 Task: Edit the avatar of the profile "Smith" to Vinyl.
Action: Mouse moved to (1064, 31)
Screenshot: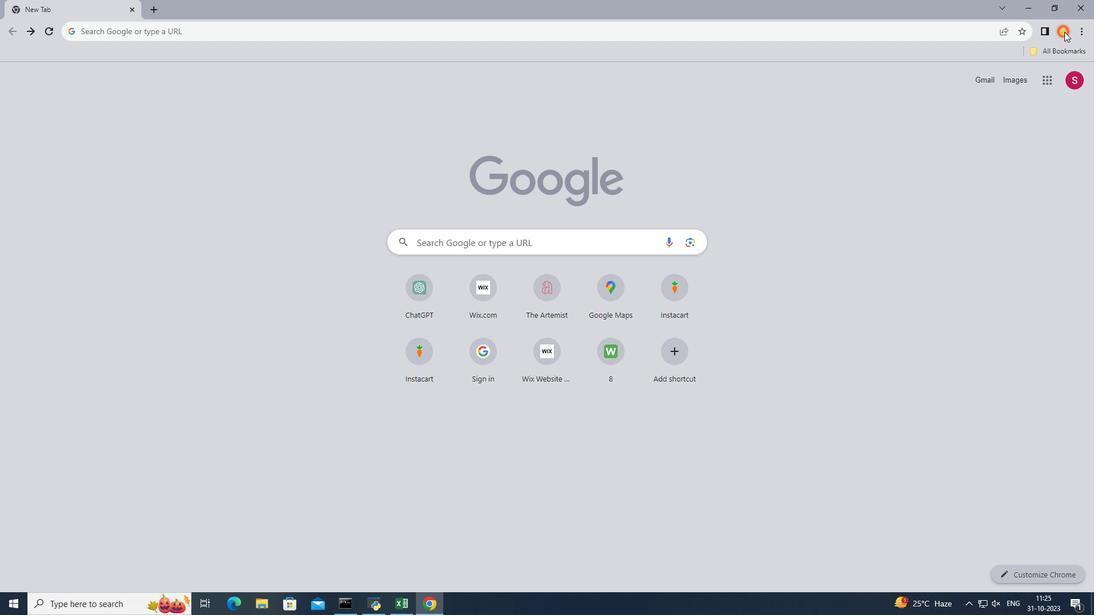 
Action: Mouse pressed left at (1064, 31)
Screenshot: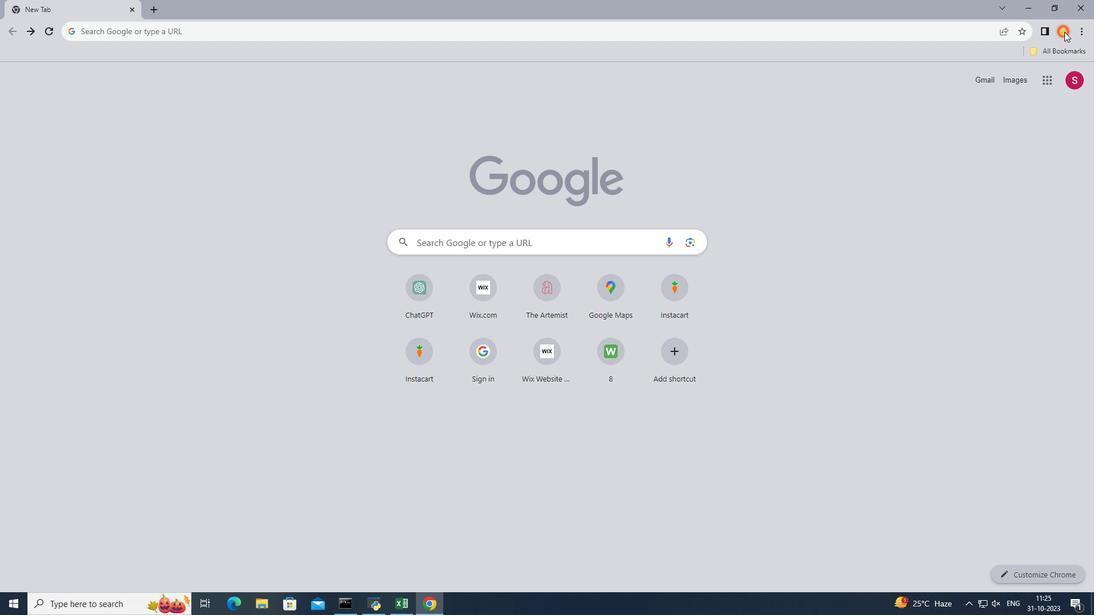 
Action: Mouse moved to (1051, 286)
Screenshot: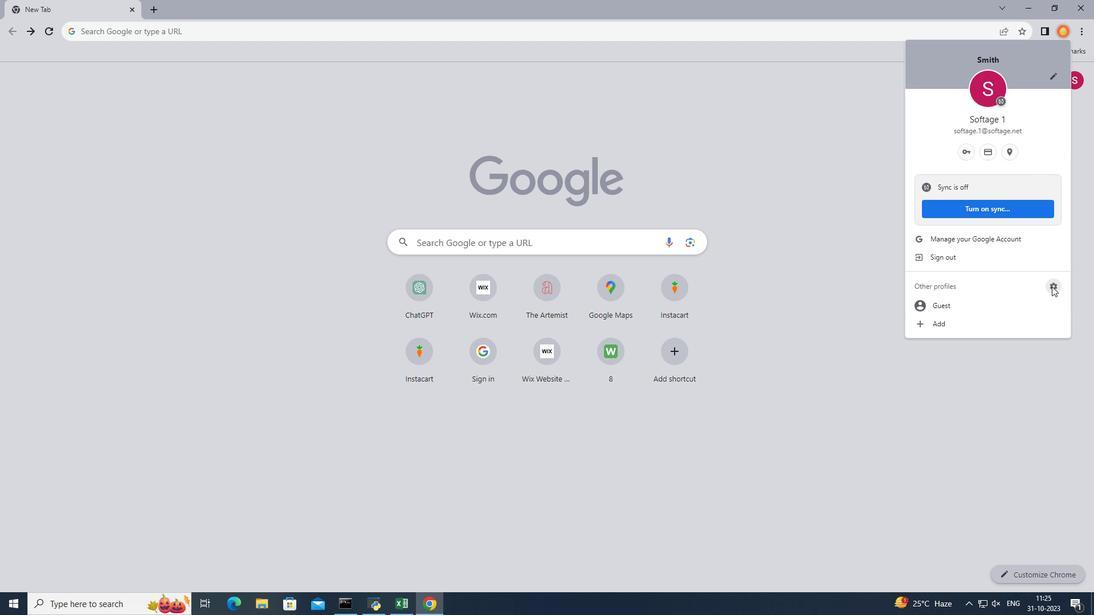 
Action: Mouse pressed left at (1051, 286)
Screenshot: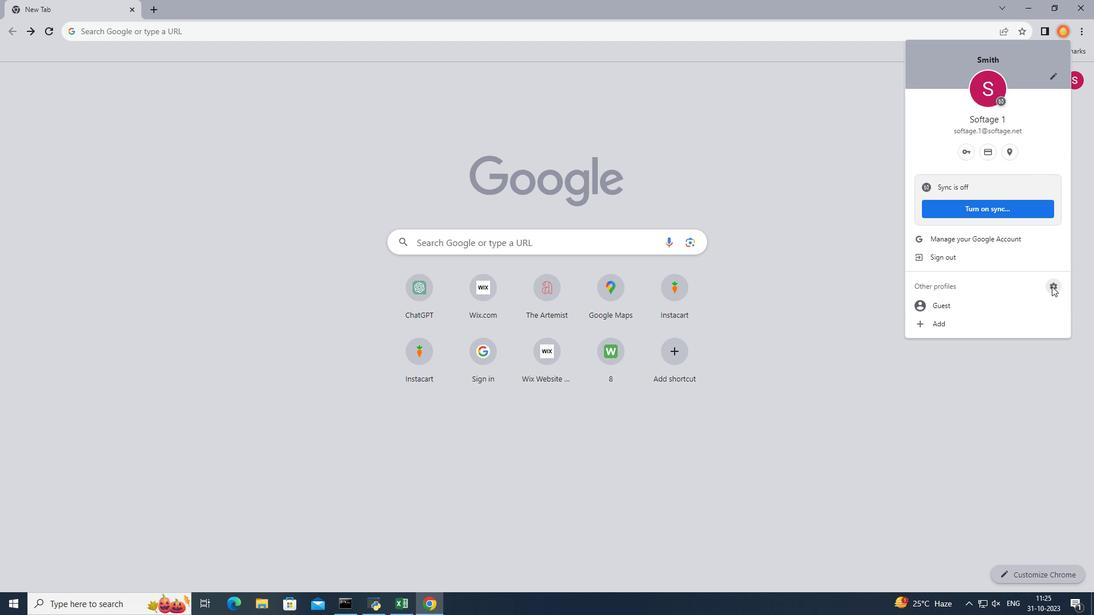 
Action: Mouse moved to (533, 307)
Screenshot: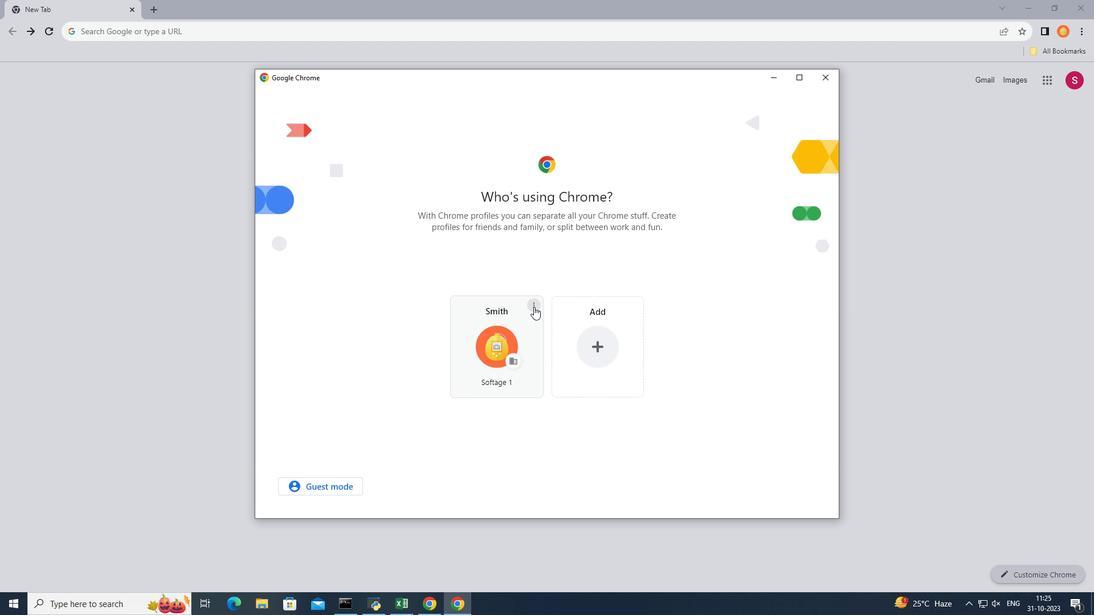 
Action: Mouse pressed left at (533, 307)
Screenshot: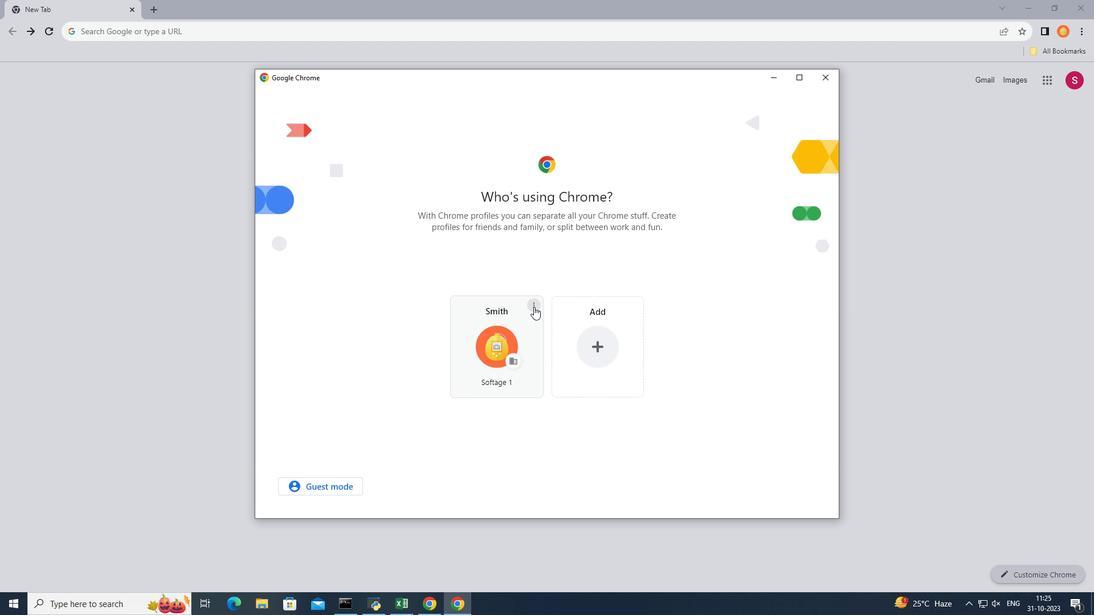 
Action: Mouse moved to (527, 309)
Screenshot: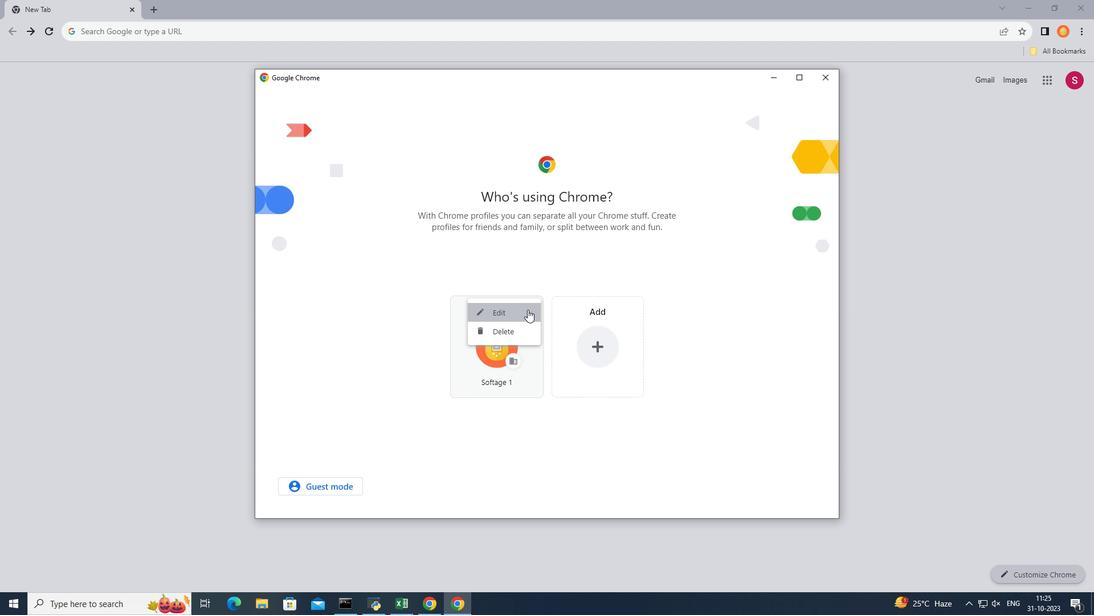 
Action: Mouse pressed left at (527, 309)
Screenshot: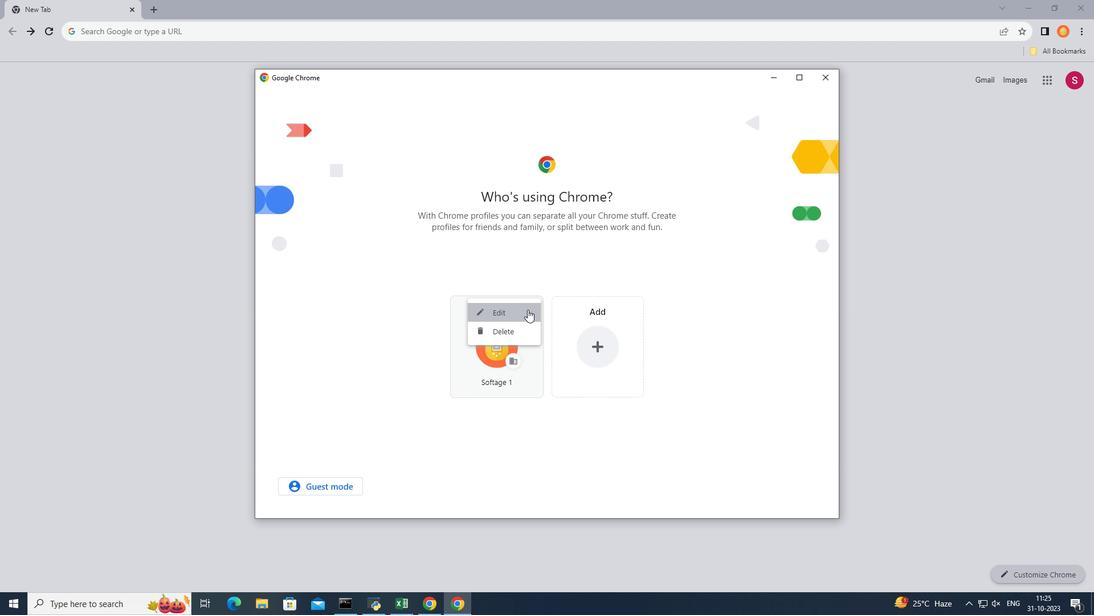 
Action: Mouse moved to (859, 388)
Screenshot: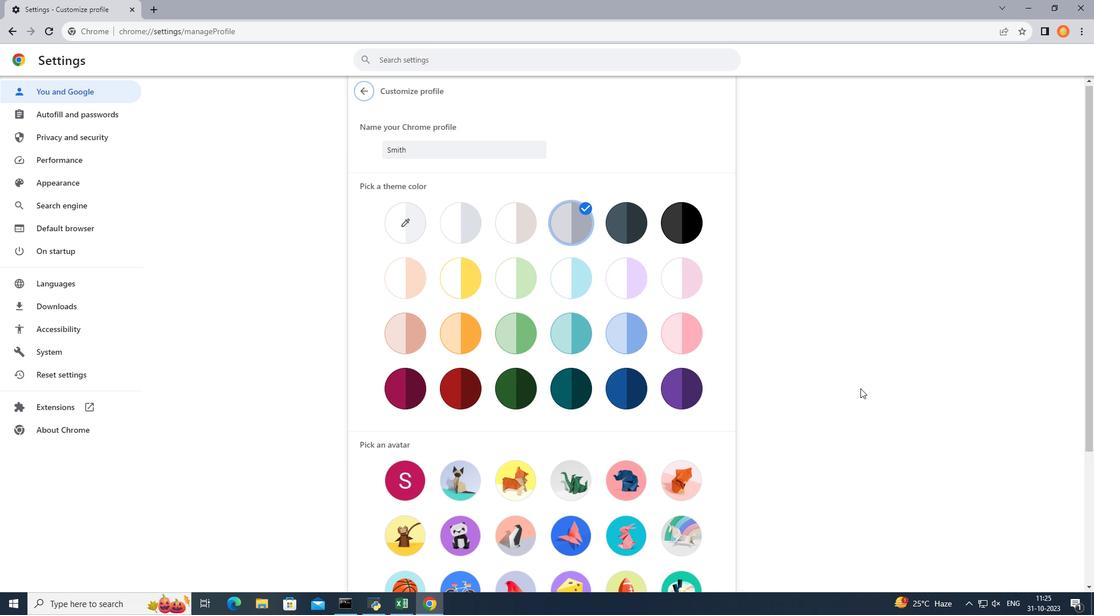 
Action: Mouse scrolled (859, 388) with delta (0, 0)
Screenshot: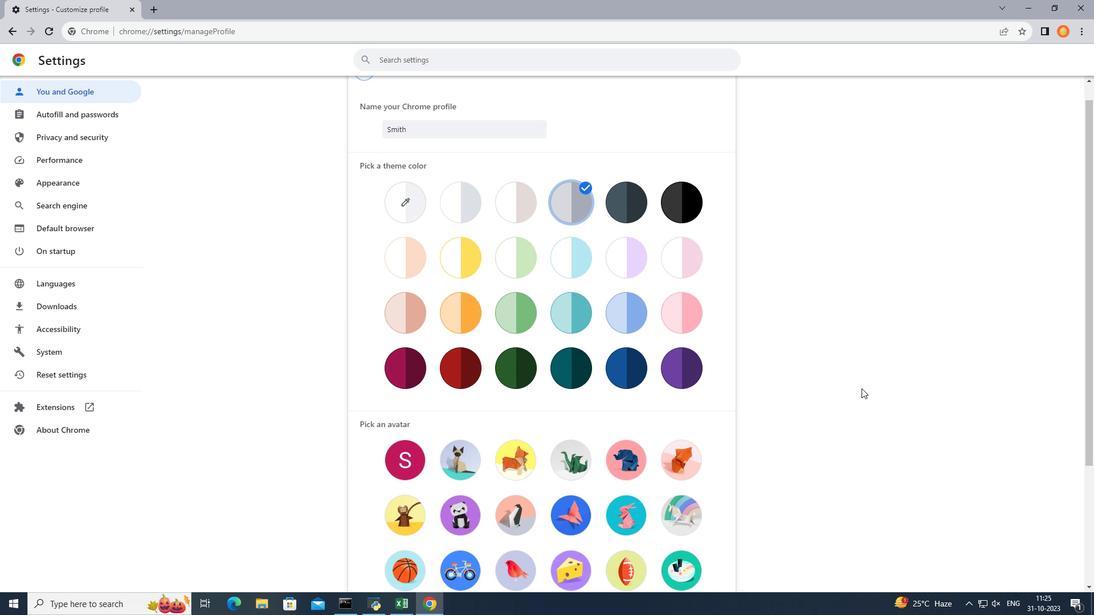 
Action: Mouse moved to (860, 388)
Screenshot: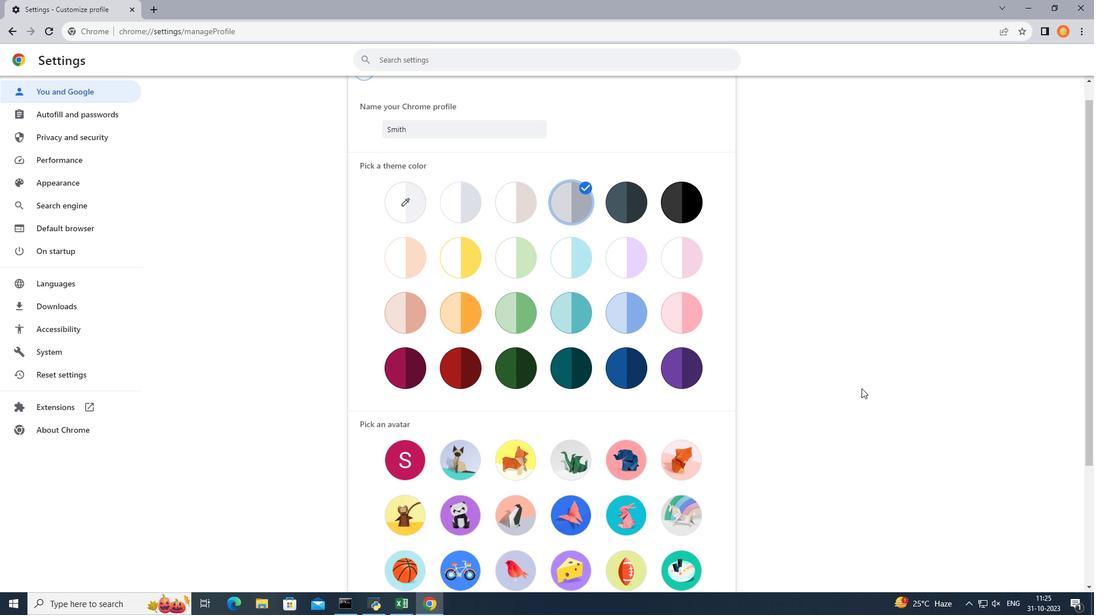 
Action: Mouse scrolled (860, 388) with delta (0, 0)
Screenshot: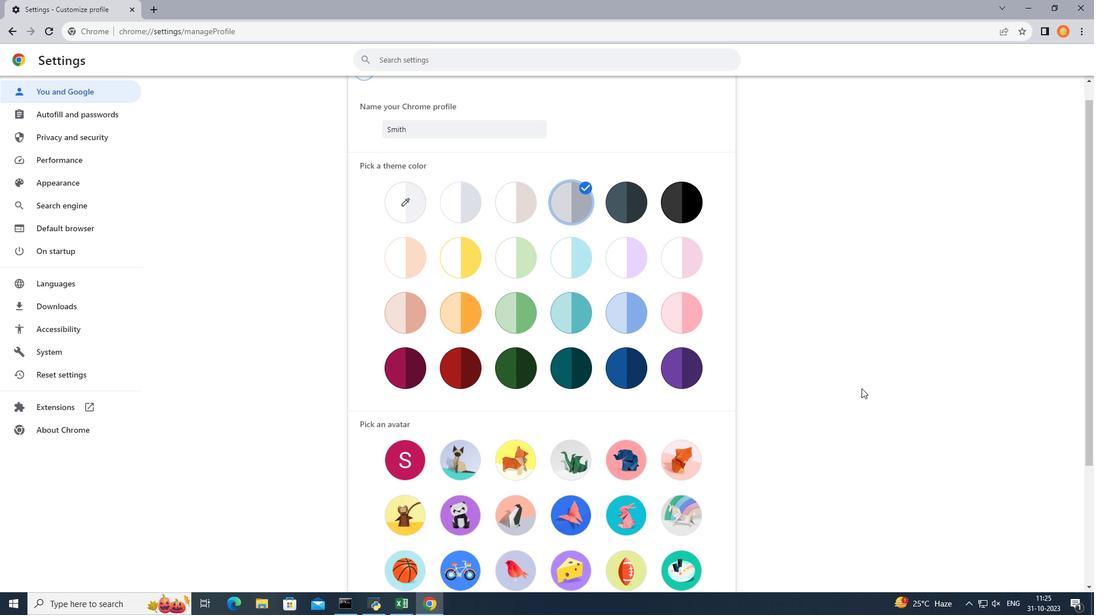 
Action: Mouse moved to (860, 388)
Screenshot: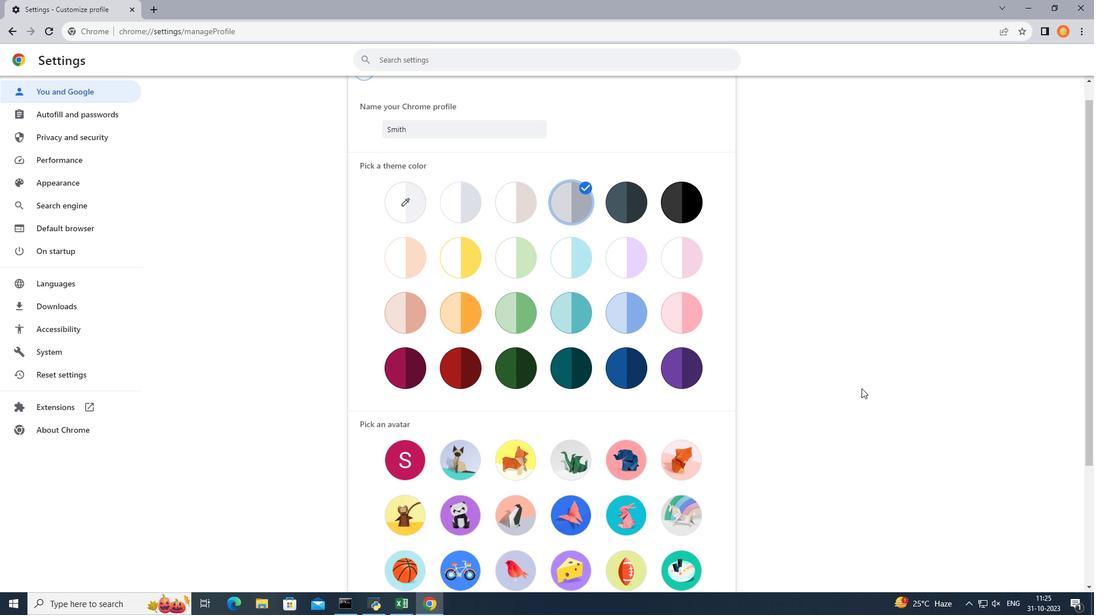 
Action: Mouse scrolled (860, 388) with delta (0, 0)
Screenshot: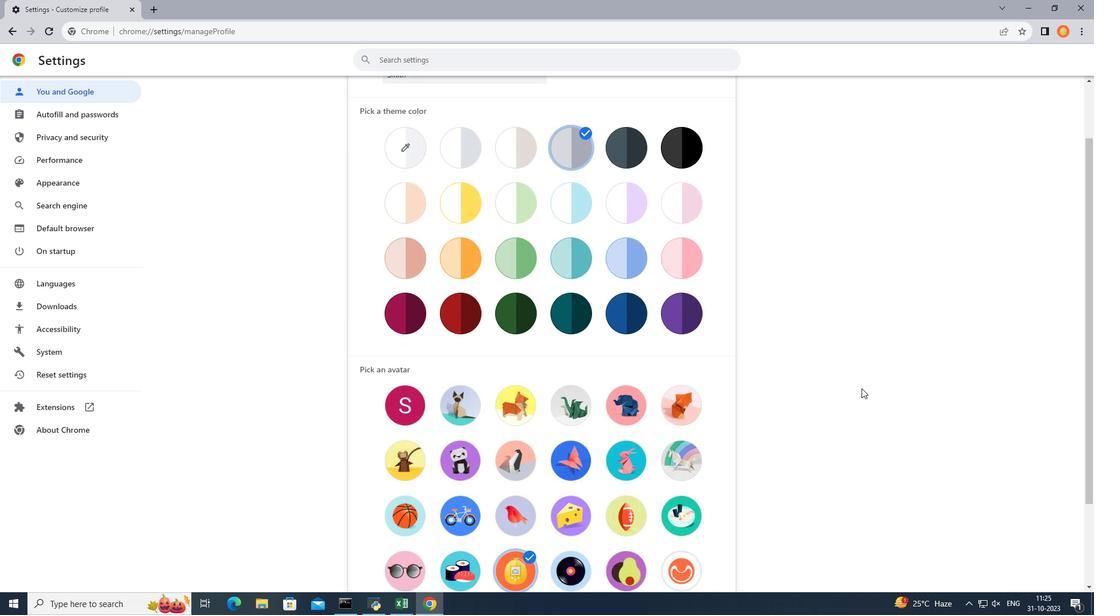 
Action: Mouse moved to (557, 480)
Screenshot: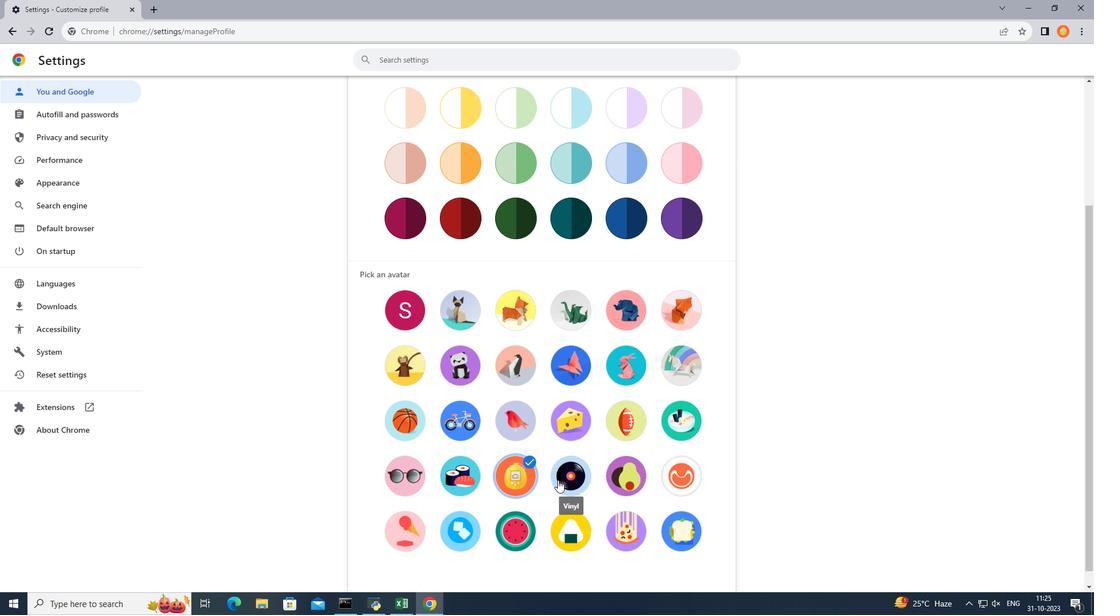 
Action: Mouse pressed left at (557, 480)
Screenshot: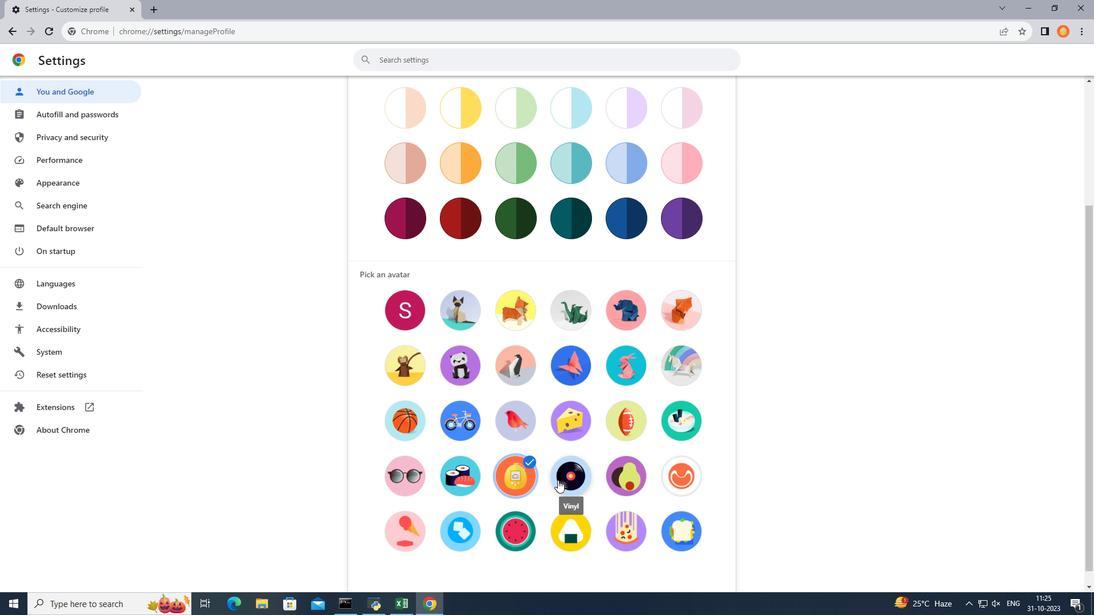
Action: Mouse moved to (892, 418)
Screenshot: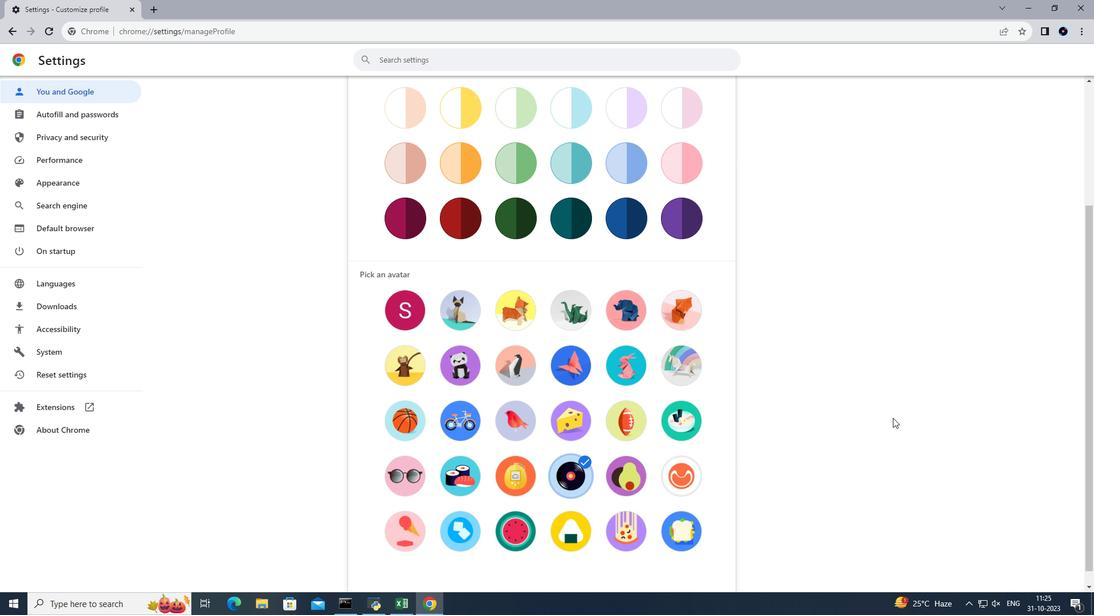 
